 Task: Change the top padding of text to 0.24.
Action: Mouse moved to (691, 255)
Screenshot: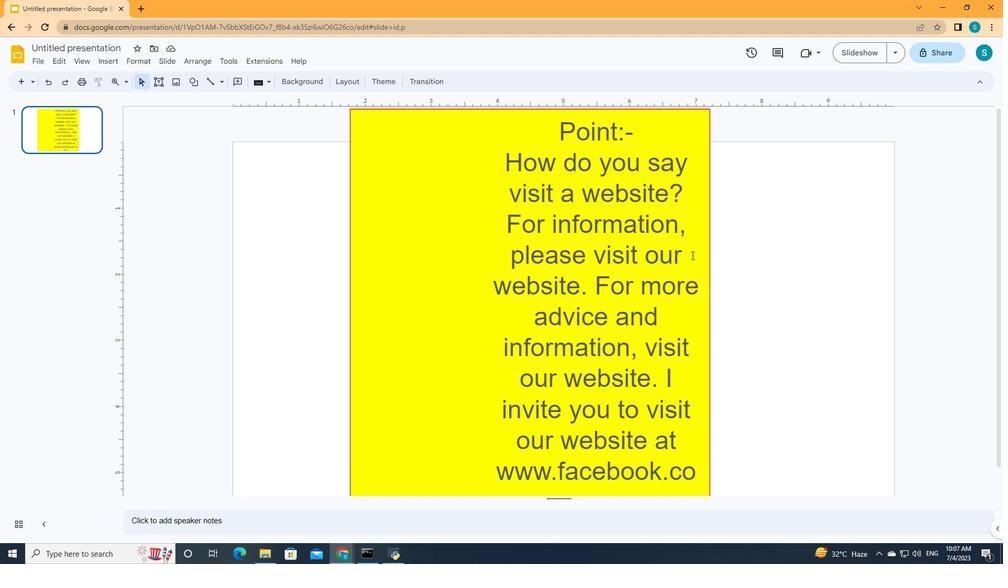 
Action: Mouse pressed left at (691, 255)
Screenshot: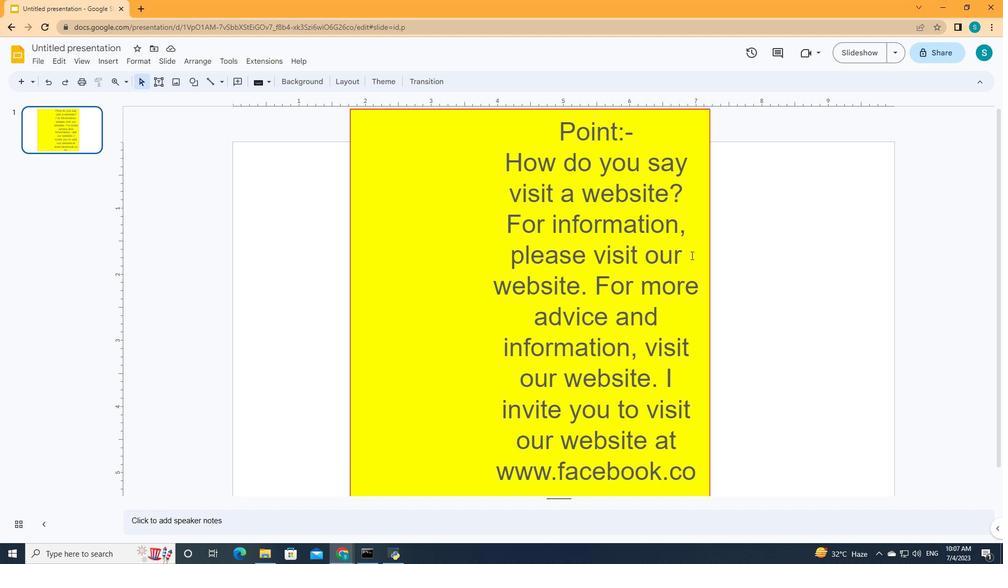 
Action: Mouse moved to (750, 78)
Screenshot: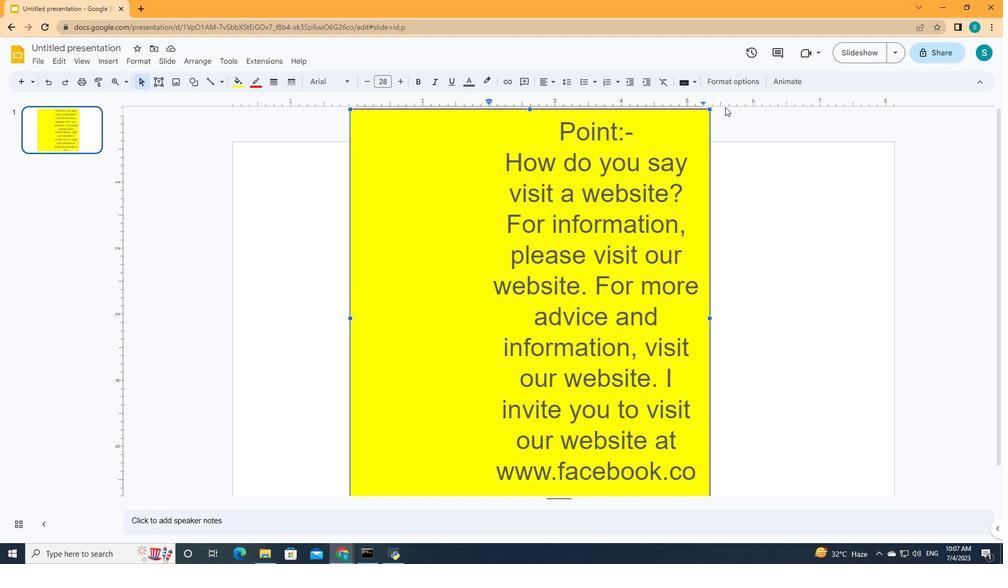 
Action: Mouse pressed left at (750, 78)
Screenshot: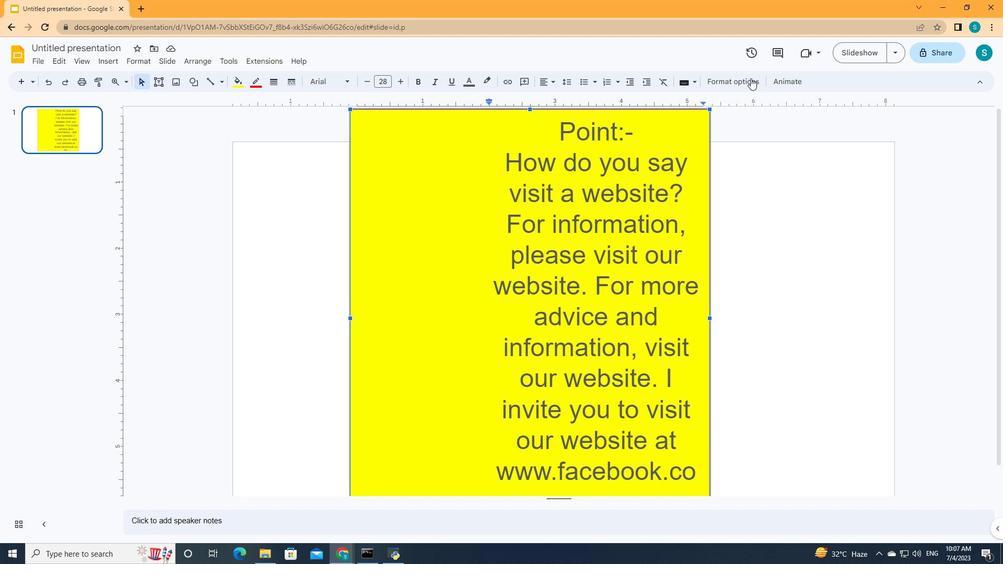 
Action: Mouse moved to (871, 173)
Screenshot: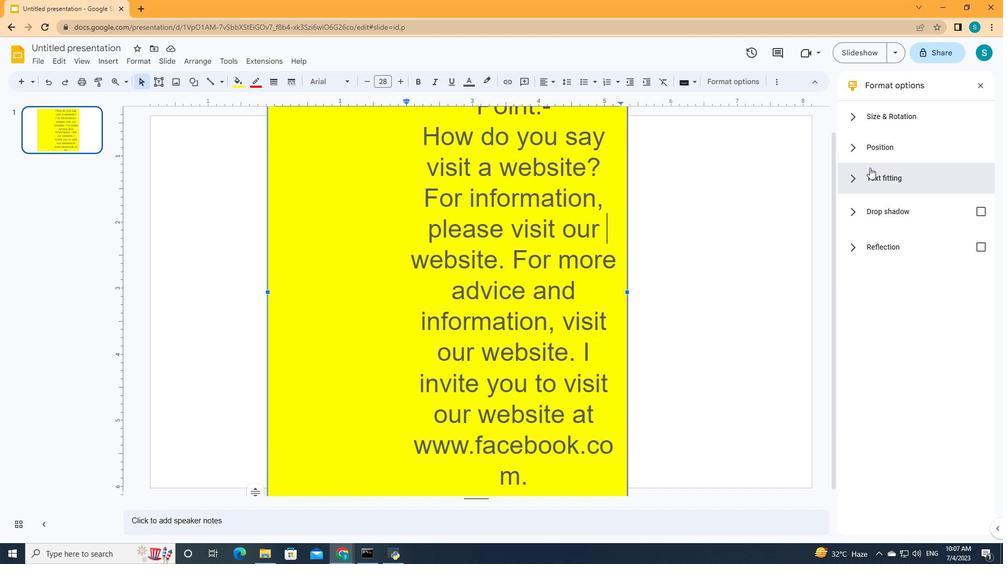 
Action: Mouse pressed left at (871, 173)
Screenshot: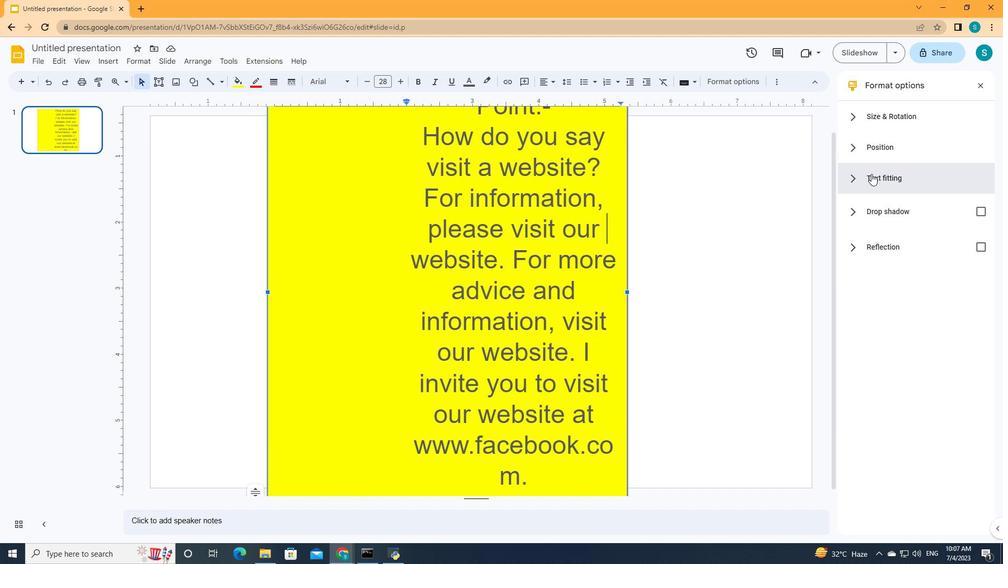 
Action: Mouse moved to (862, 392)
Screenshot: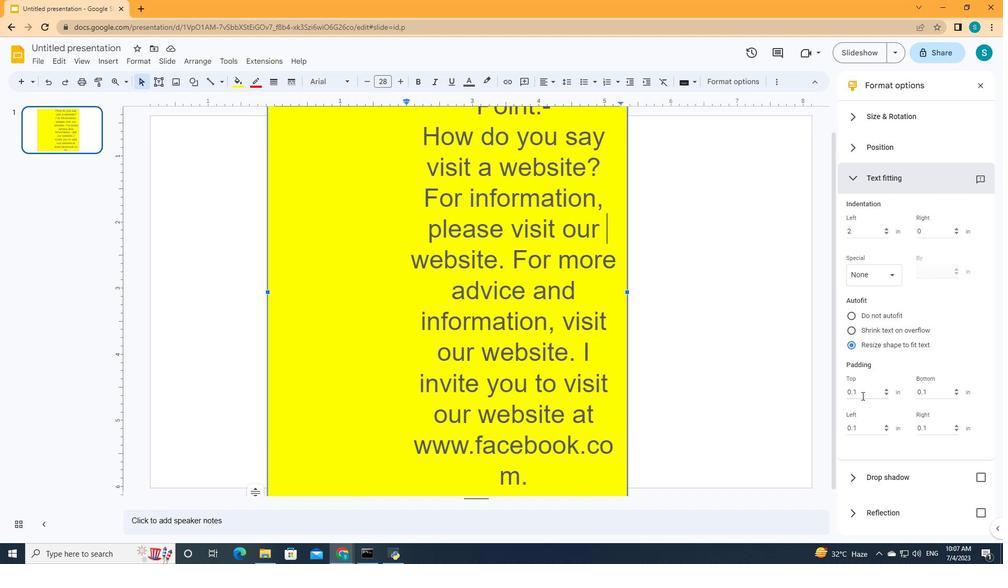 
Action: Mouse pressed left at (862, 392)
Screenshot: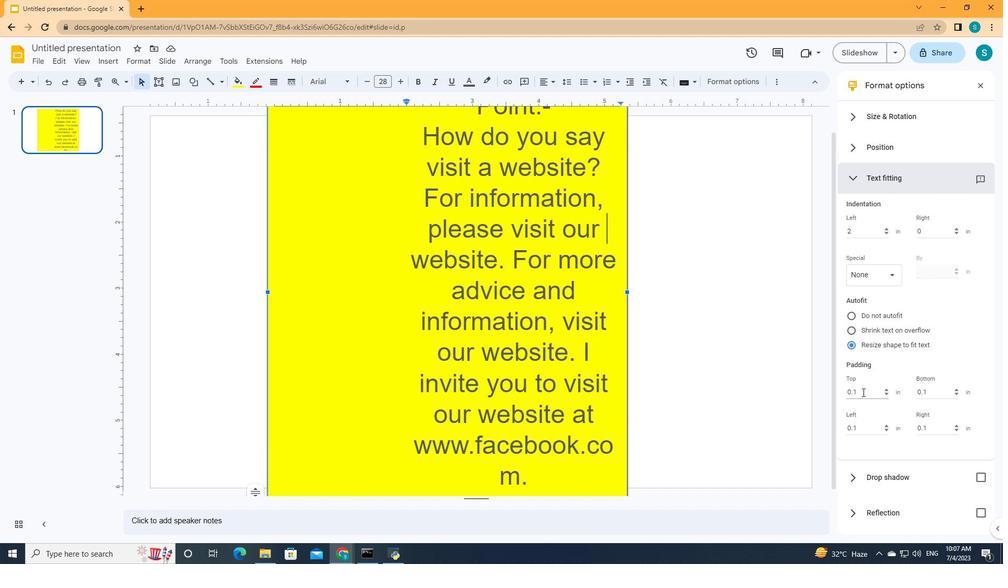 
Action: Mouse moved to (839, 398)
Screenshot: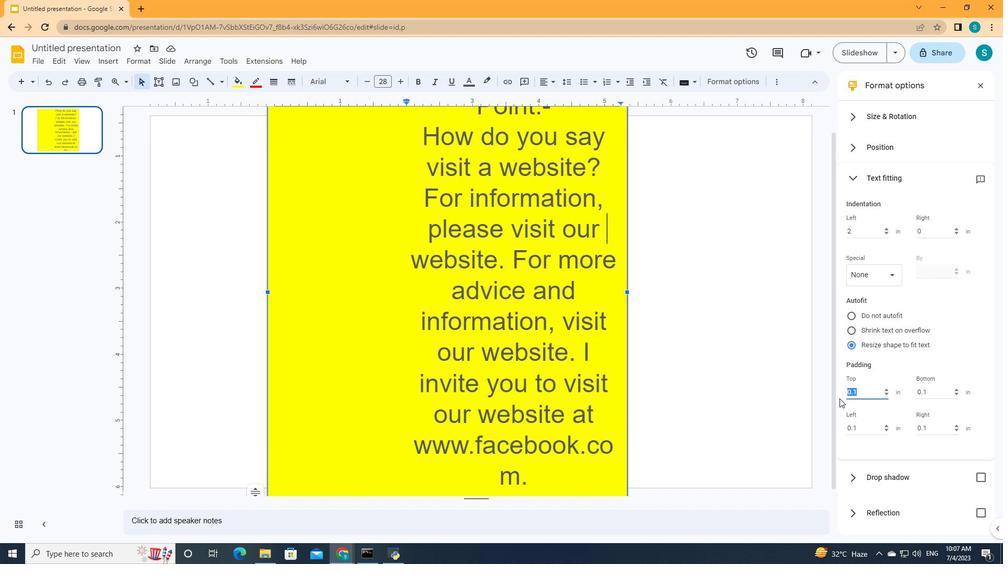 
Action: Key pressed 0.24
Screenshot: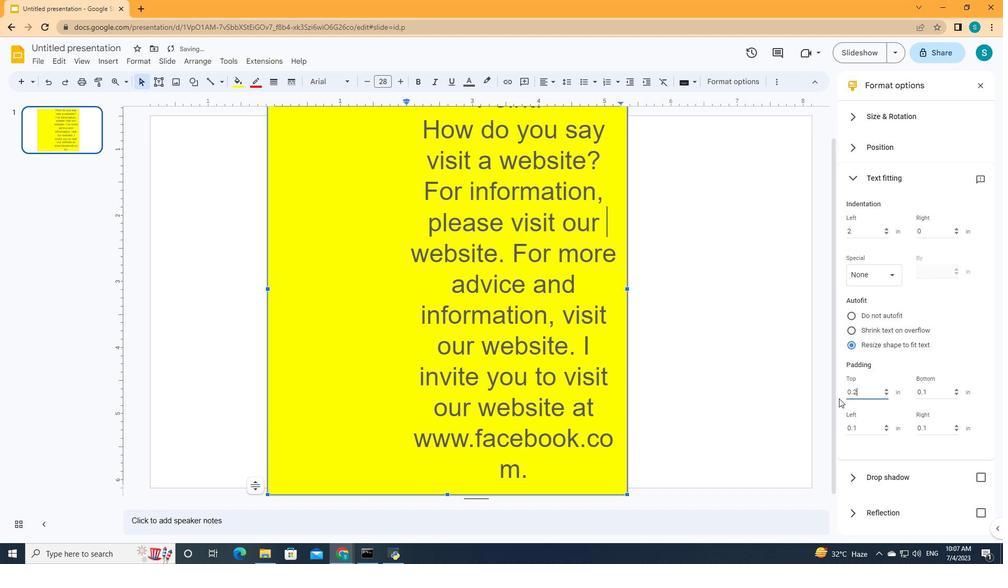 
